 Task: Make in the project ZephyrTech a sprint 'Stellar Sprint'.
Action: Mouse moved to (1249, 216)
Screenshot: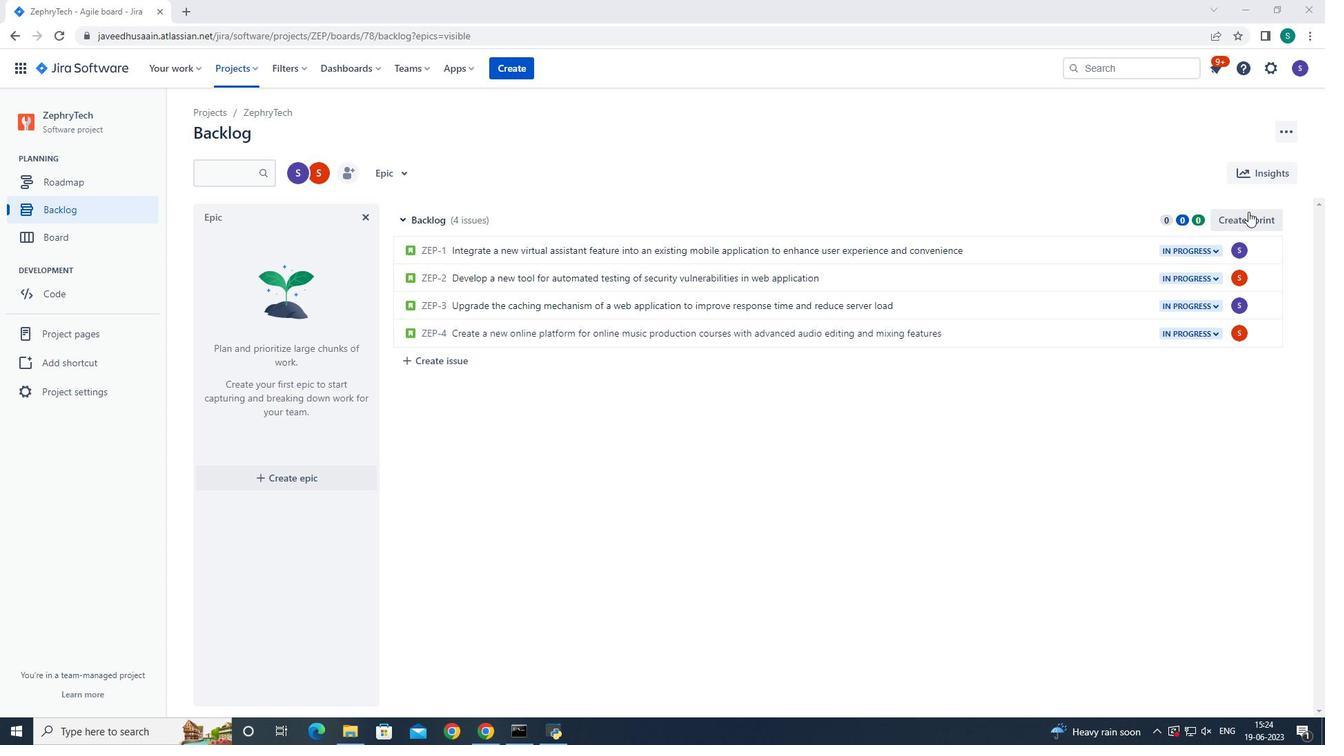 
Action: Mouse pressed left at (1249, 216)
Screenshot: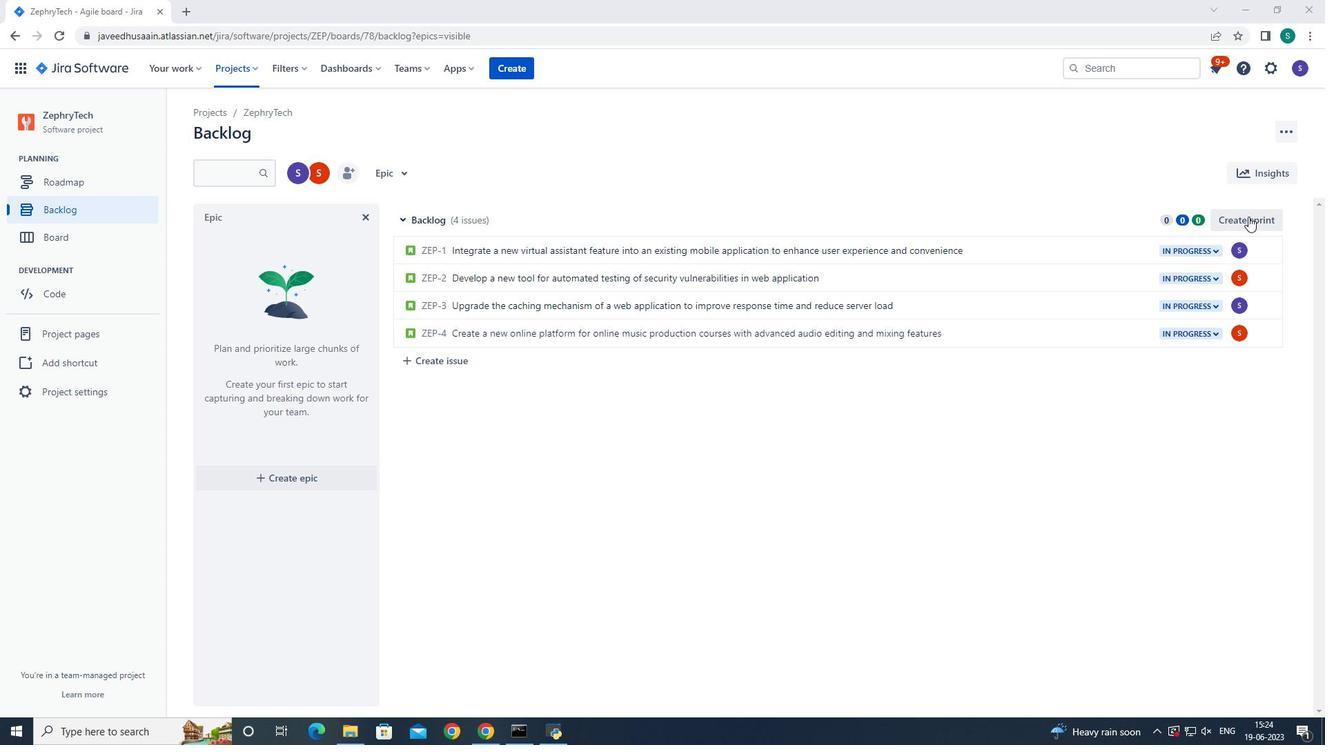 
Action: Mouse moved to (475, 216)
Screenshot: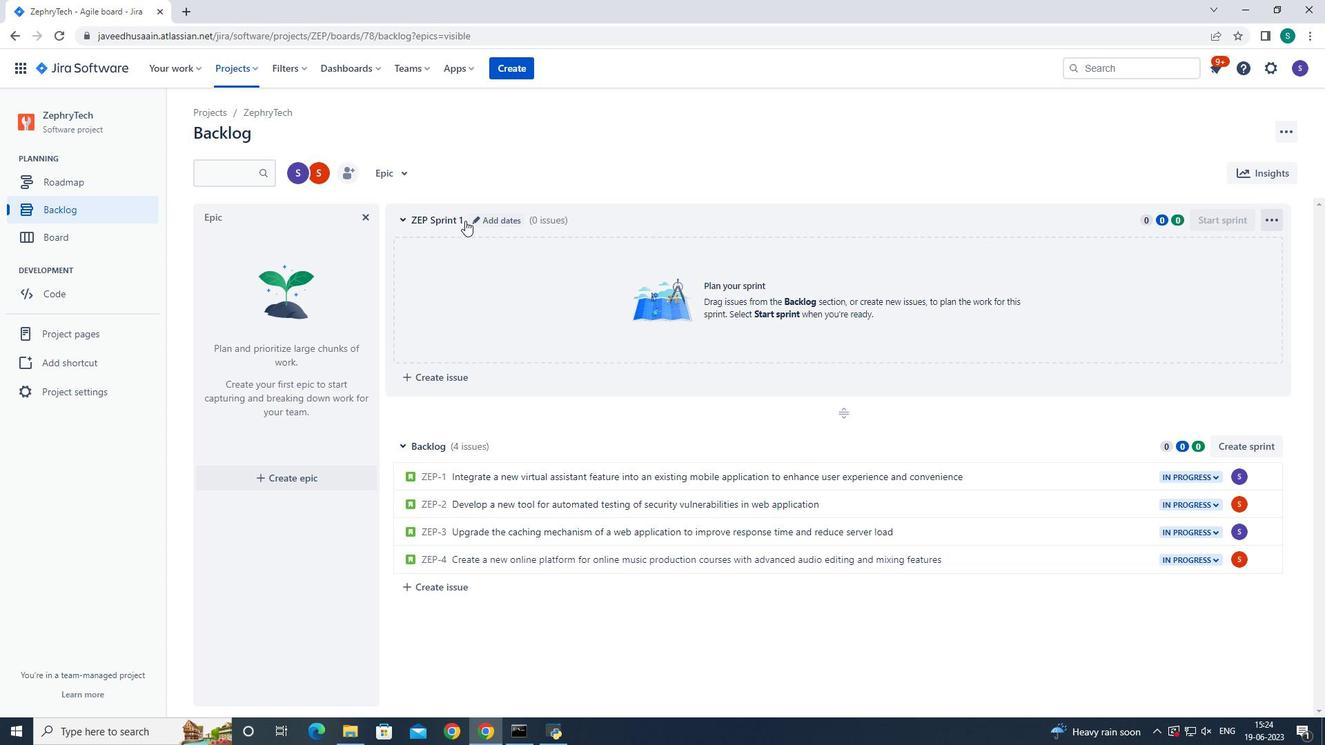 
Action: Mouse pressed left at (475, 216)
Screenshot: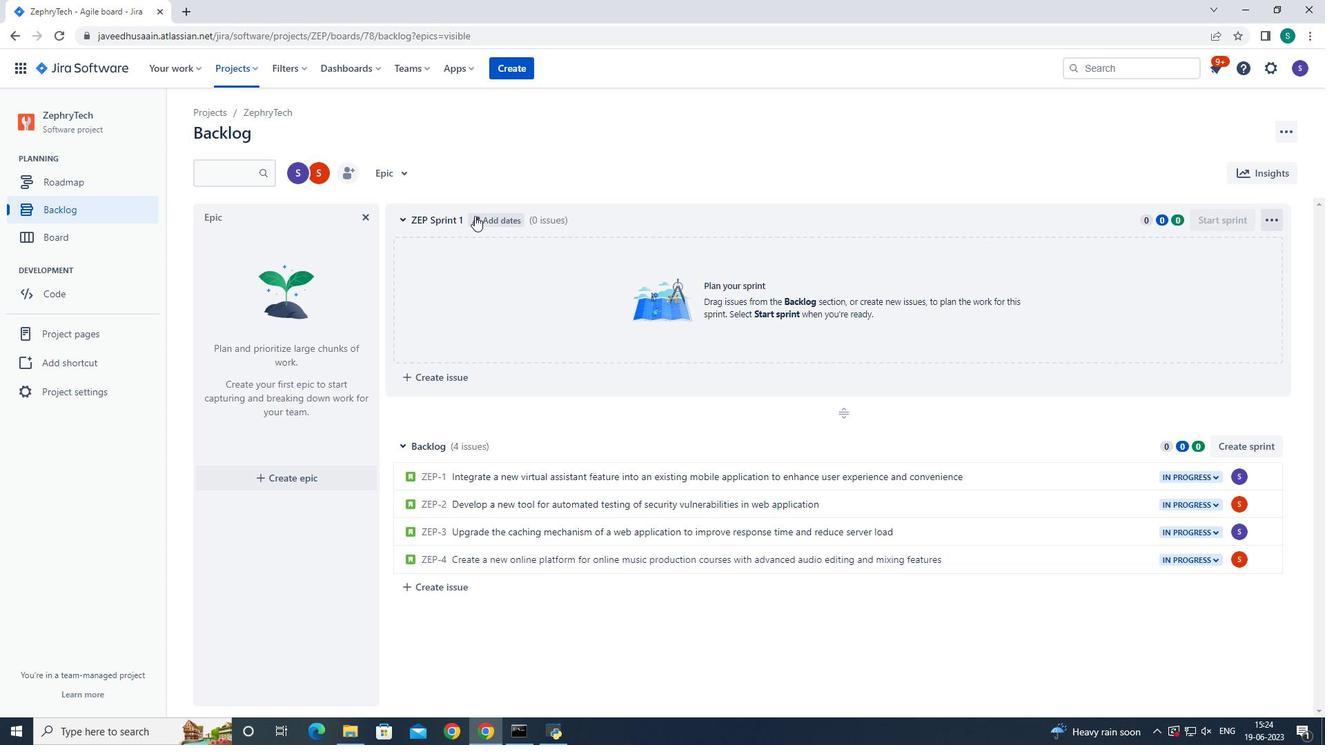 
Action: Mouse moved to (548, 174)
Screenshot: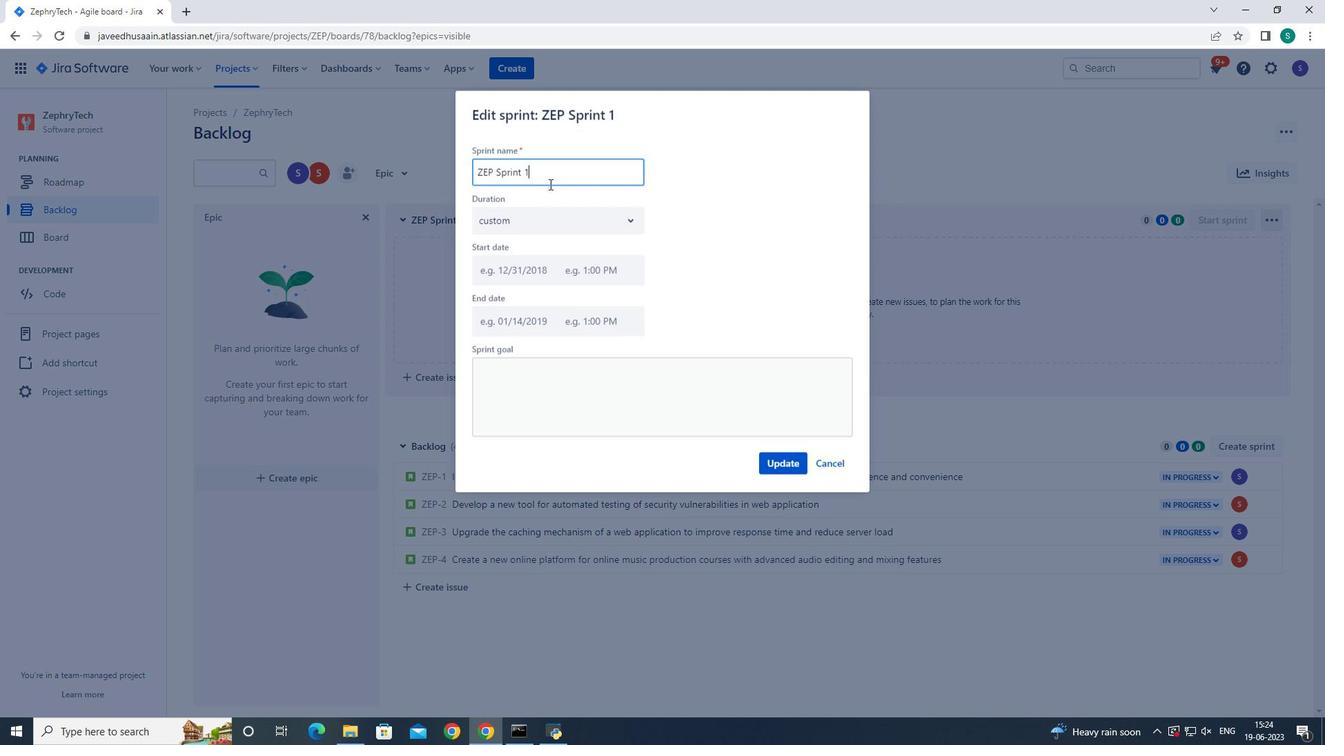 
Action: Mouse pressed left at (548, 174)
Screenshot: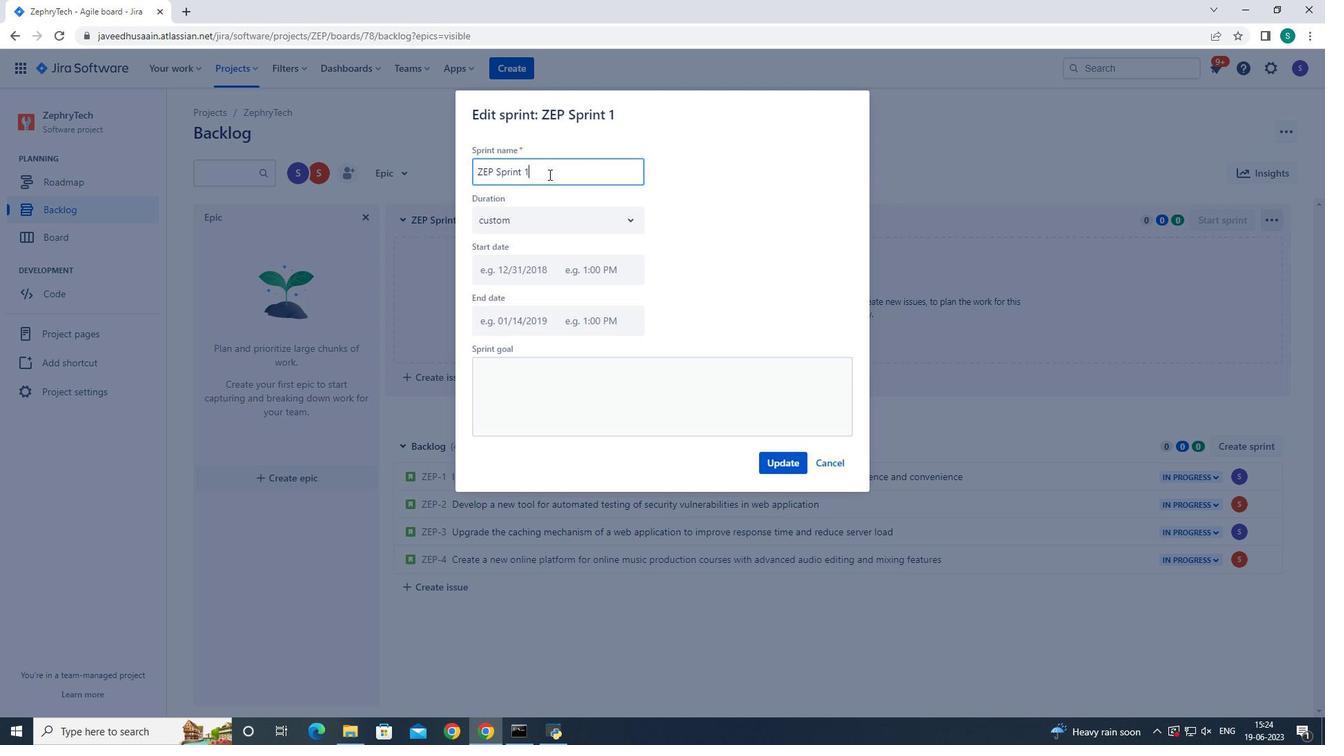 
Action: Key pressed <Key.backspace><Key.backspace><Key.backspace><Key.backspace><Key.backspace><Key.backspace><Key.backspace><Key.backspace><Key.backspace><Key.backspace><Key.backspace><Key.backspace><Key.backspace><Key.backspace><Key.backspace><Key.backspace><Key.backspace><Key.backspace><Key.backspace><Key.backspace><Key.shift><Key.shift><Key.shift><Key.shift><Key.shift><Key.shift><Key.shift><Key.shift><Key.shift><Key.shift><Key.shift><Key.shift><Key.shift><Key.shift>Stellar<Key.space><Key.shift>Sprint
Screenshot: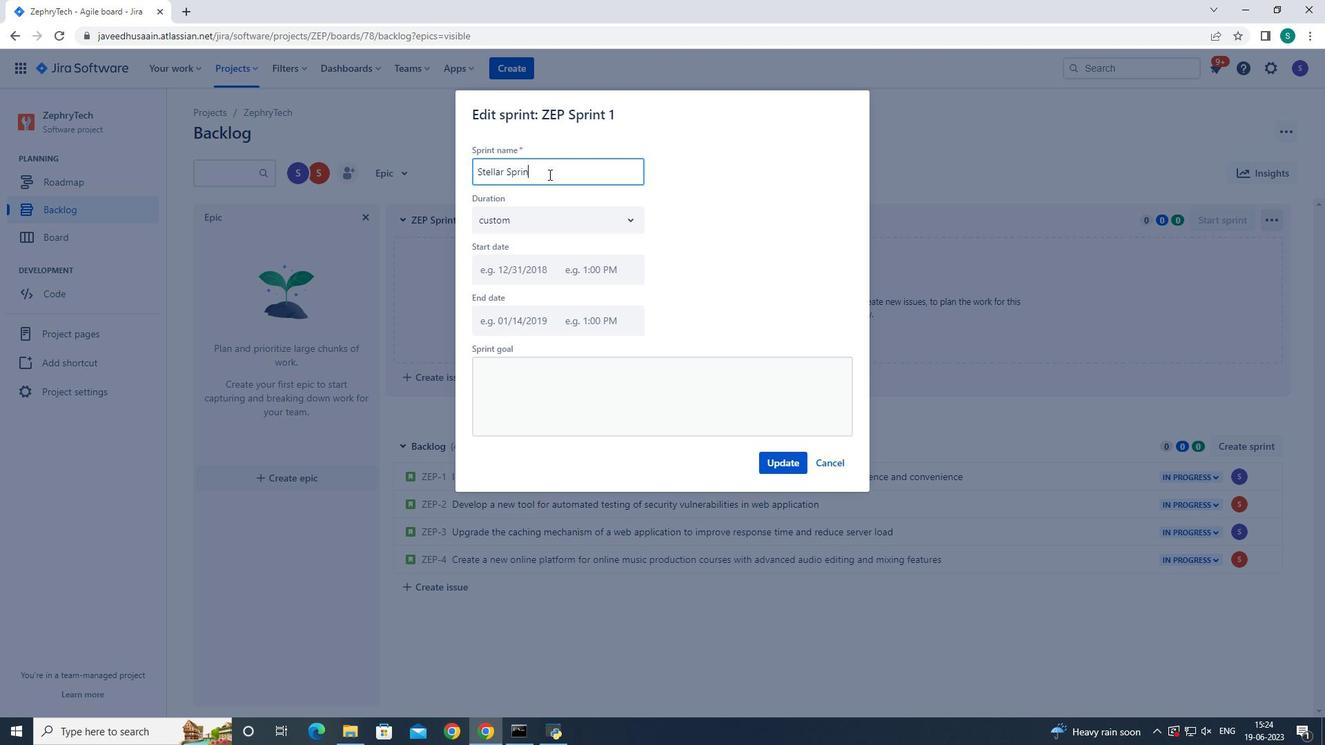 
Action: Mouse moved to (780, 462)
Screenshot: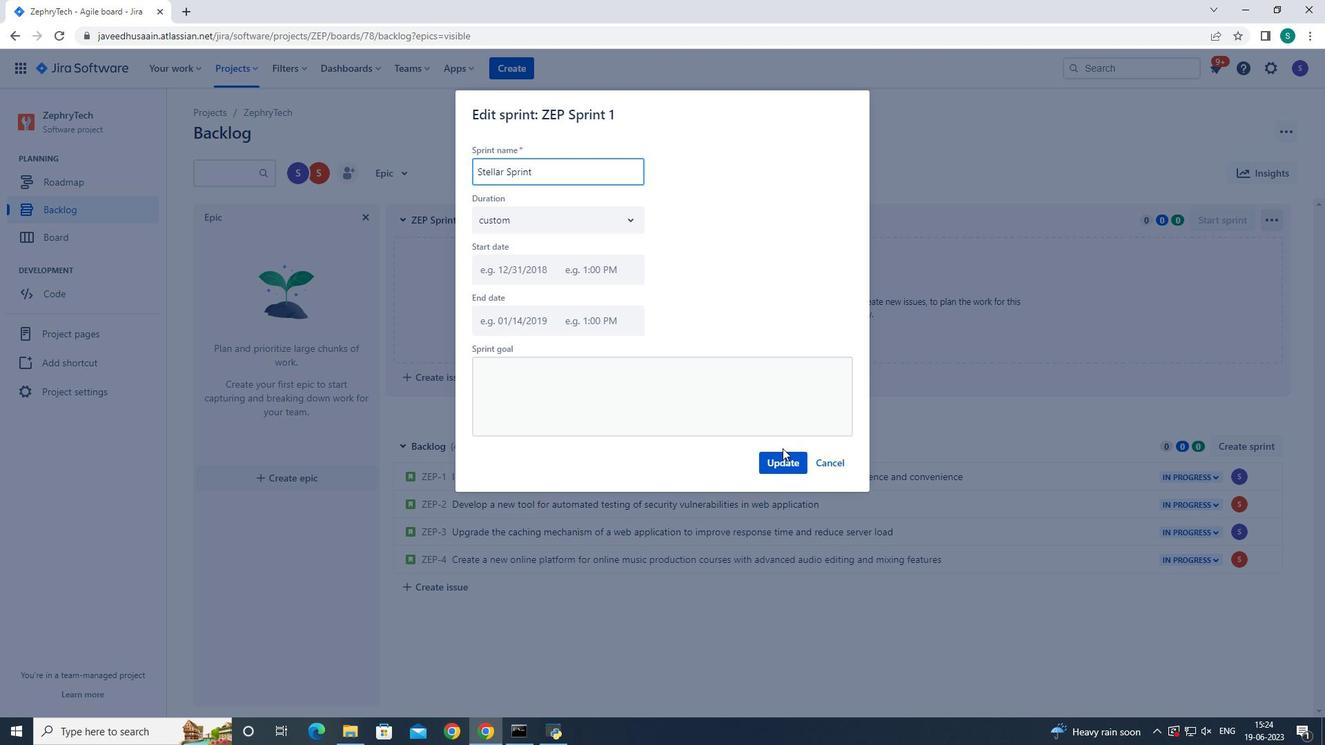 
Action: Mouse pressed left at (780, 462)
Screenshot: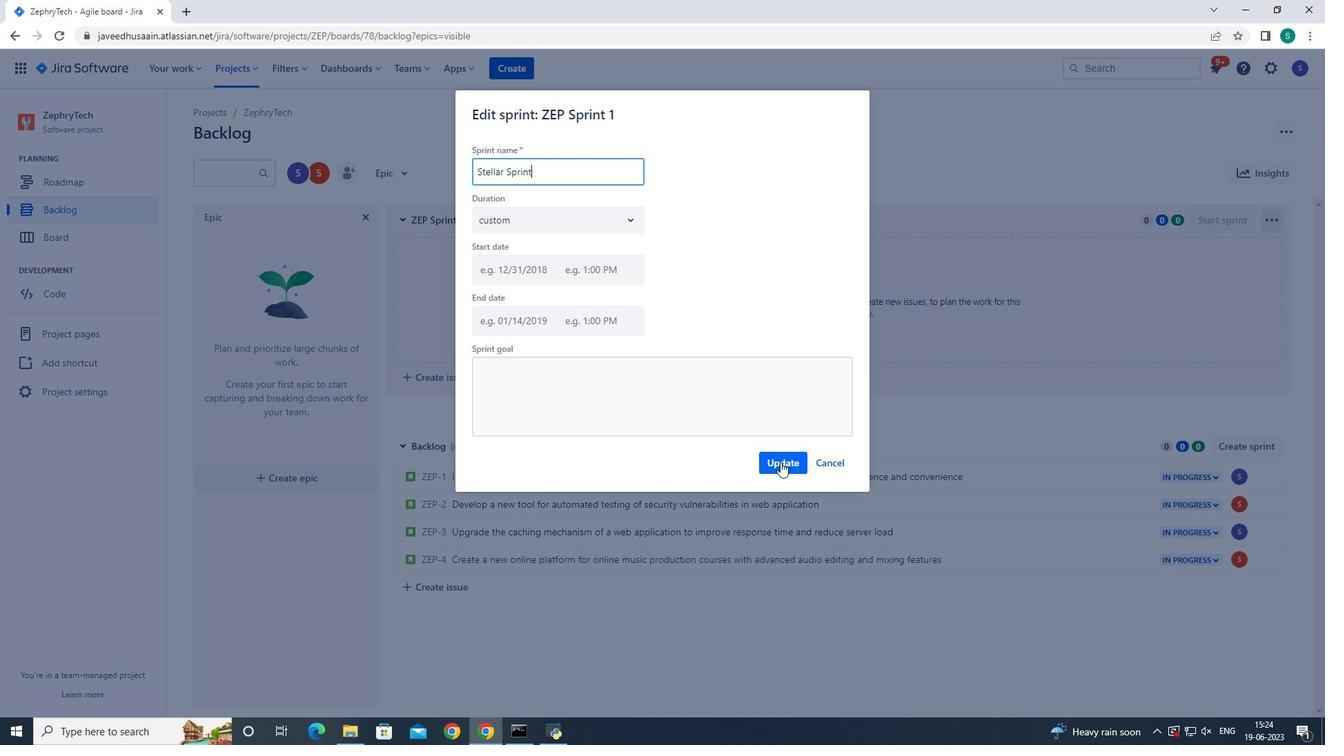
Action: Mouse moved to (774, 463)
Screenshot: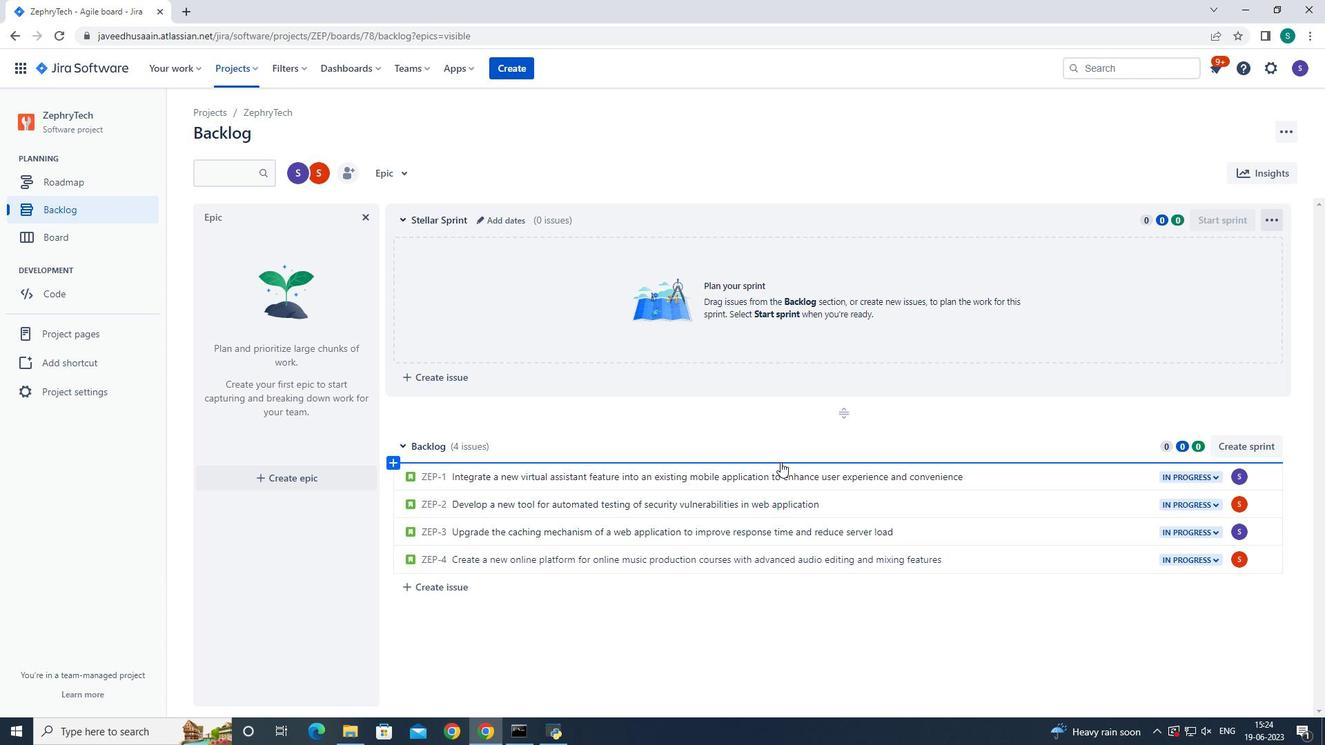 
